 Task: Open a blank sheet, save the file as Peyton.docx Add the quote 'Success is not a destination; it's a continuous journey of growth and self-improvement.' Apply font style 'Lora' and font size 30 Align the text to the Justify .Change the text color to  'Red'
Action: Mouse moved to (197, 178)
Screenshot: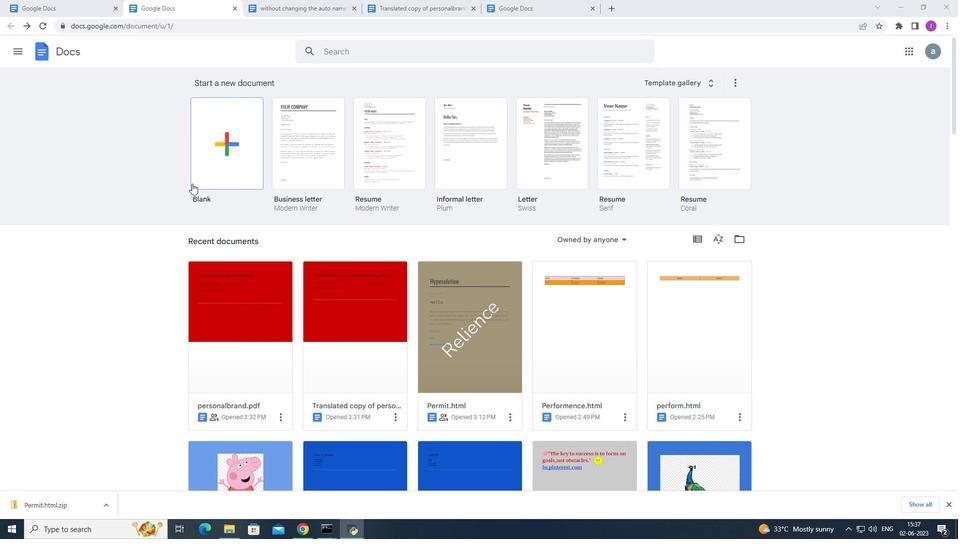 
Action: Mouse pressed left at (197, 178)
Screenshot: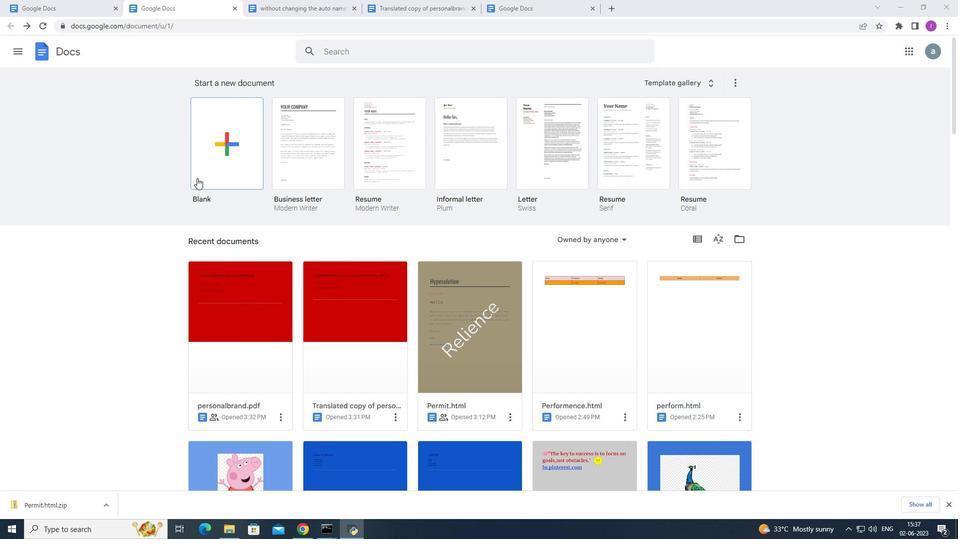 
Action: Mouse moved to (108, 42)
Screenshot: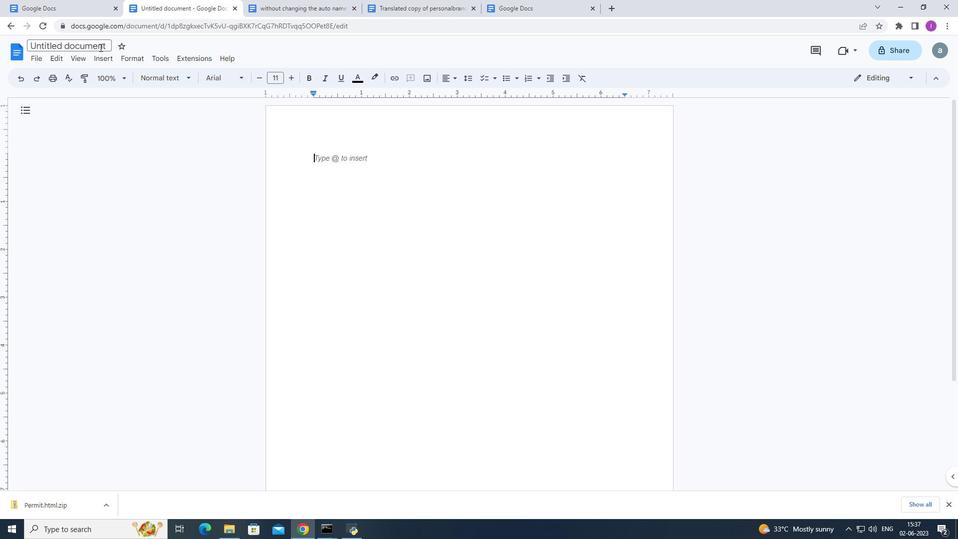 
Action: Mouse pressed left at (108, 42)
Screenshot: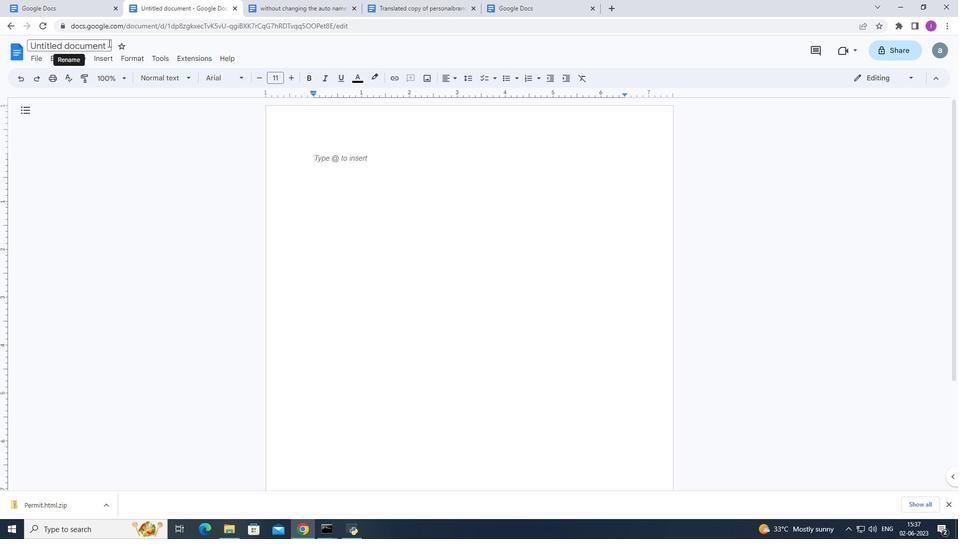 
Action: Mouse moved to (193, 53)
Screenshot: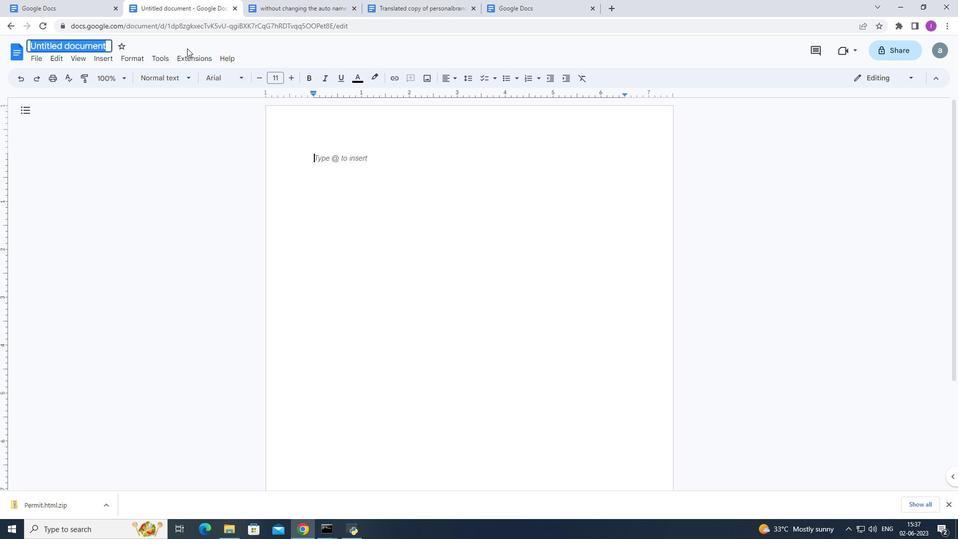 
Action: Key pressed <Key.shift>Peyton.doc
Screenshot: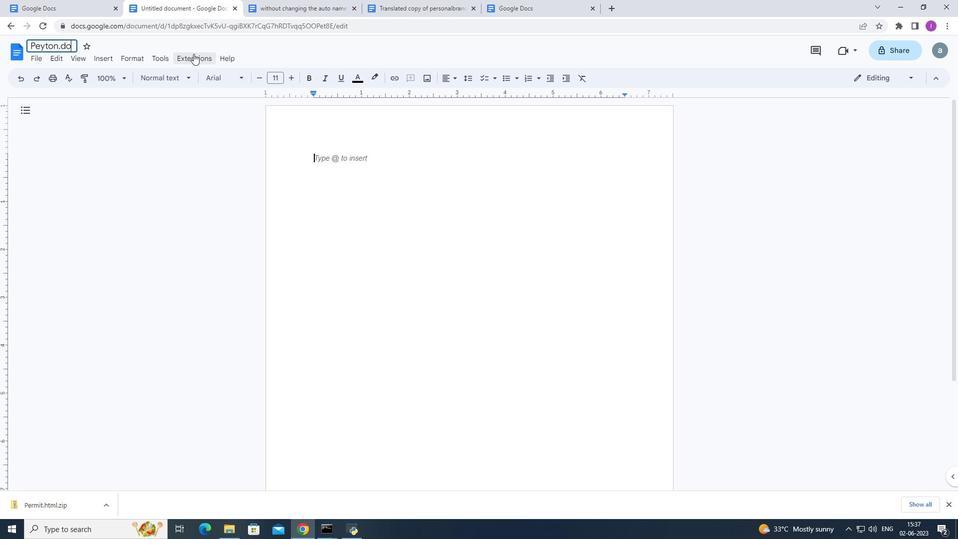 
Action: Mouse moved to (193, 54)
Screenshot: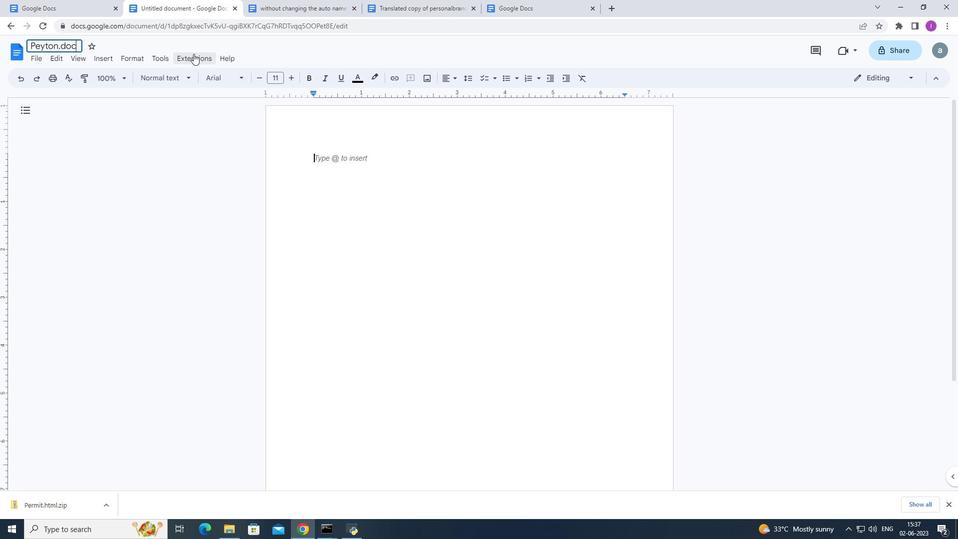 
Action: Key pressed x
Screenshot: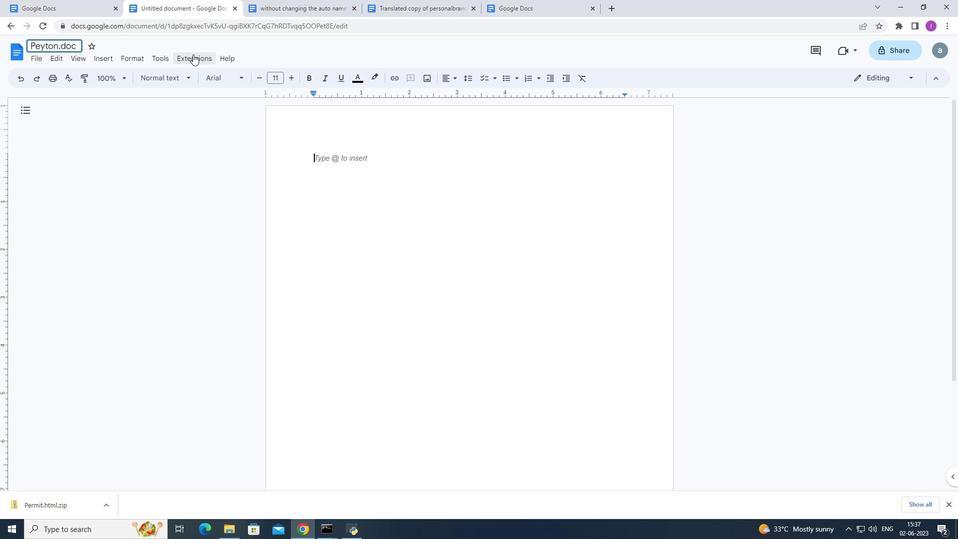 
Action: Mouse moved to (168, 130)
Screenshot: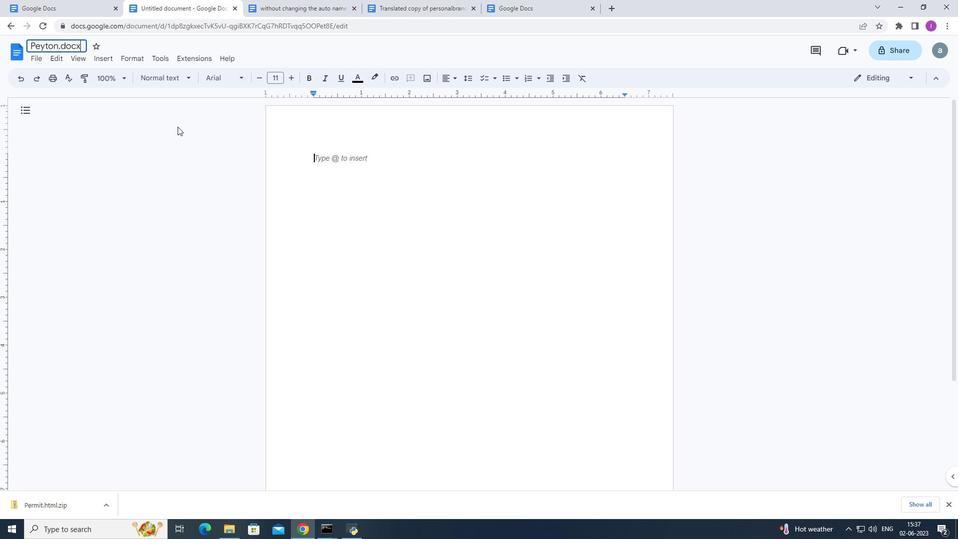 
Action: Mouse pressed left at (168, 130)
Screenshot: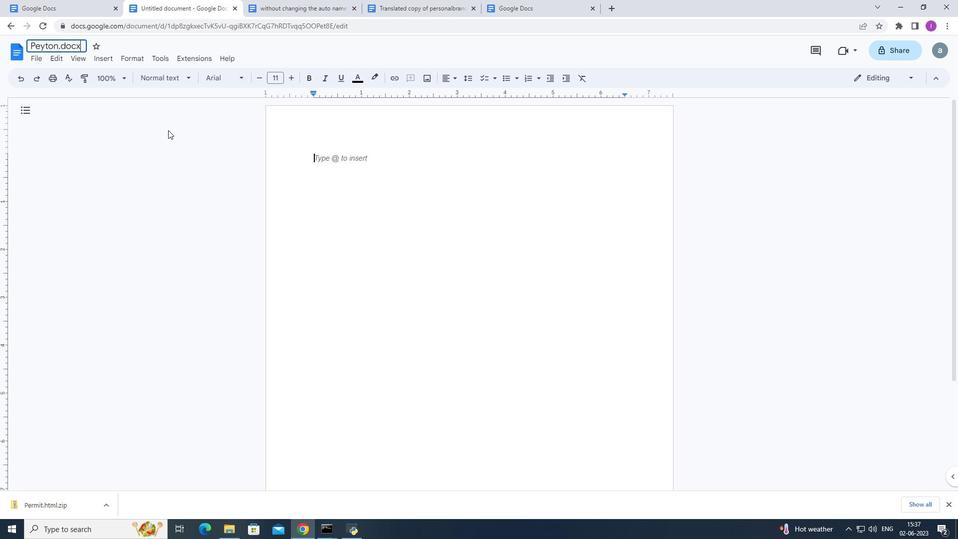 
Action: Mouse moved to (306, 137)
Screenshot: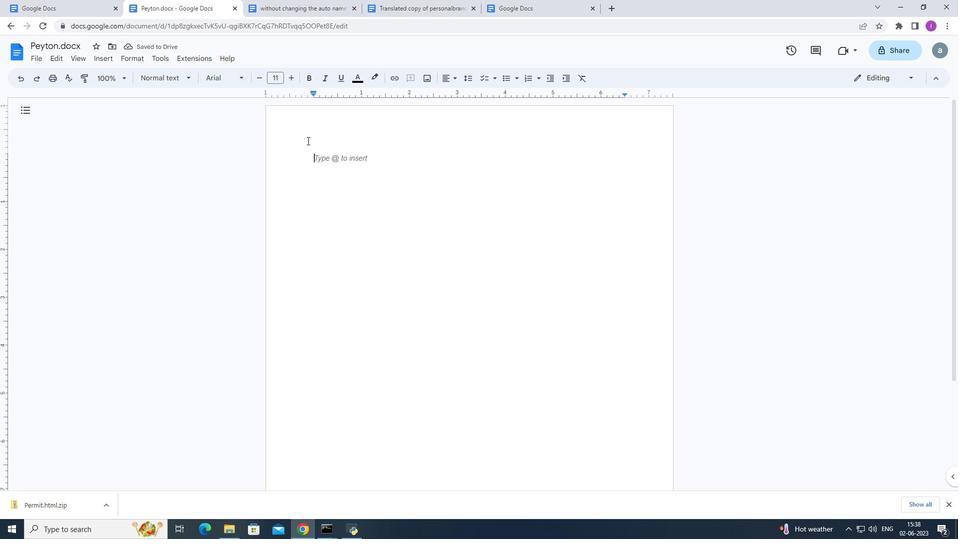 
Action: Key pressed '
Screenshot: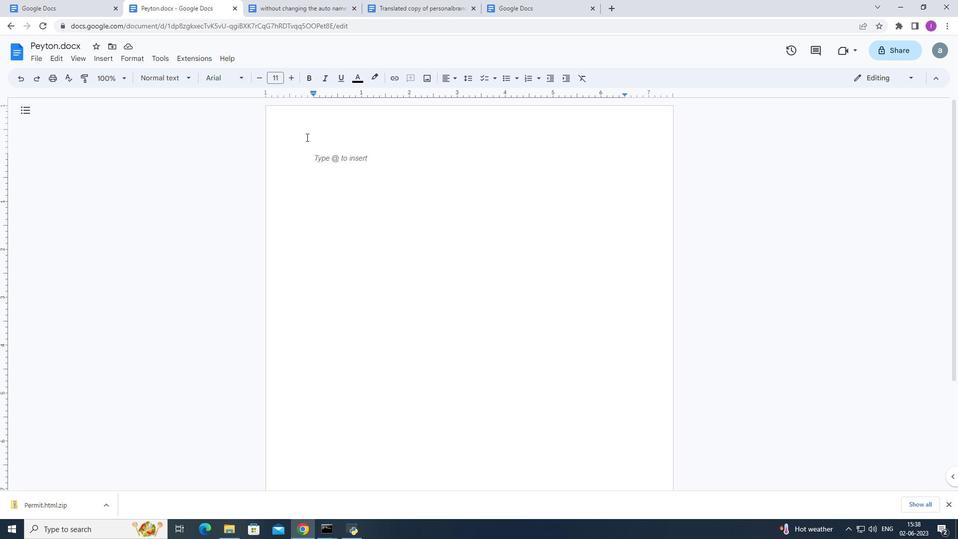 
Action: Mouse moved to (437, 177)
Screenshot: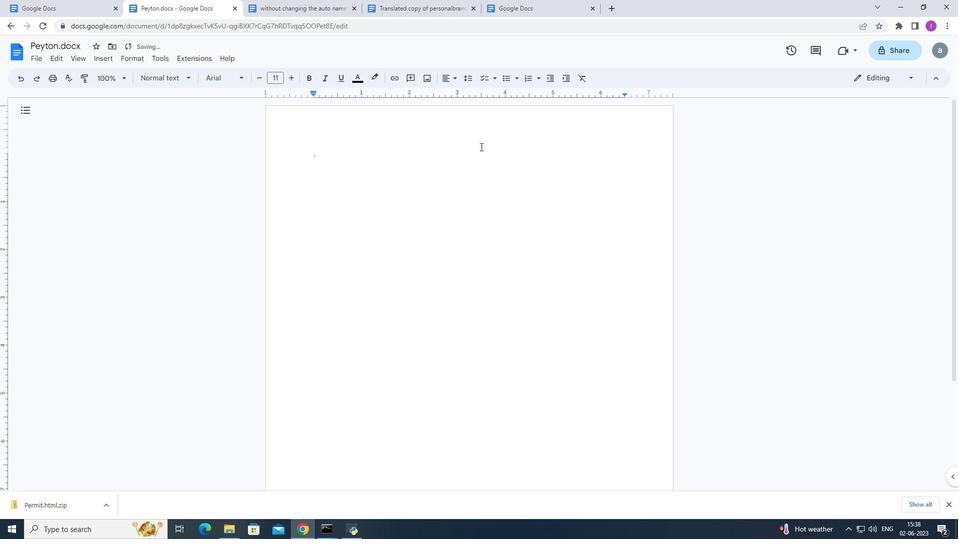 
Action: Key pressed <Key.shift>Success<Key.space>is<Key.space>notadestination
Screenshot: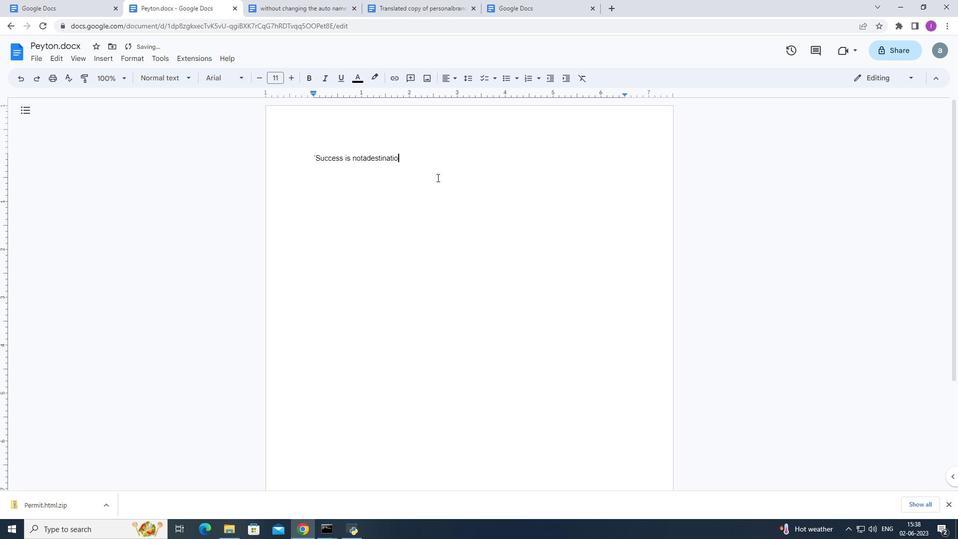 
Action: Mouse moved to (363, 155)
Screenshot: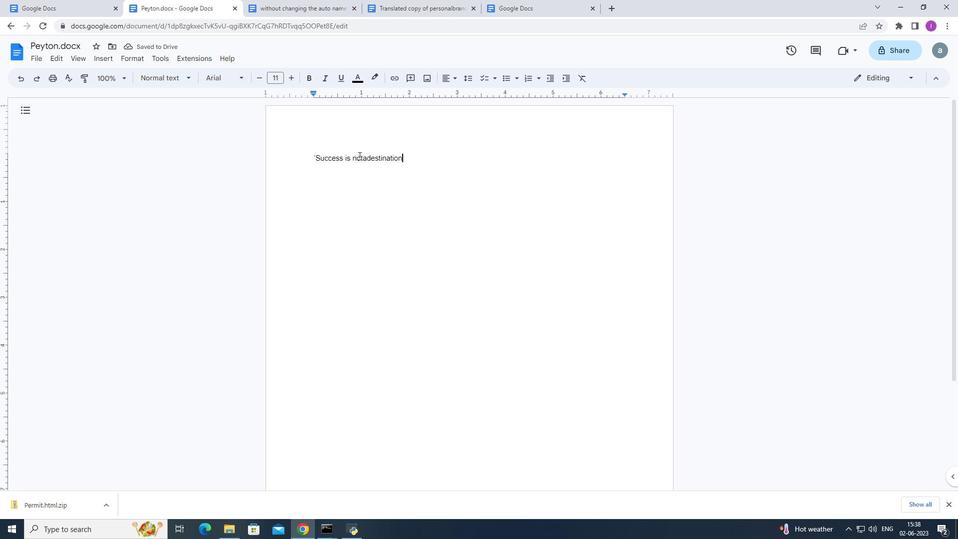 
Action: Mouse pressed left at (363, 155)
Screenshot: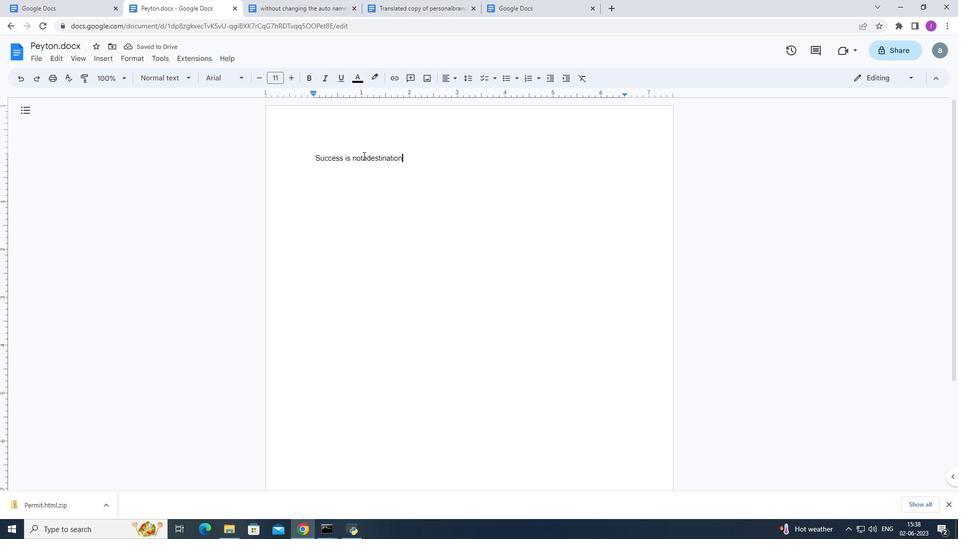 
Action: Mouse moved to (370, 160)
Screenshot: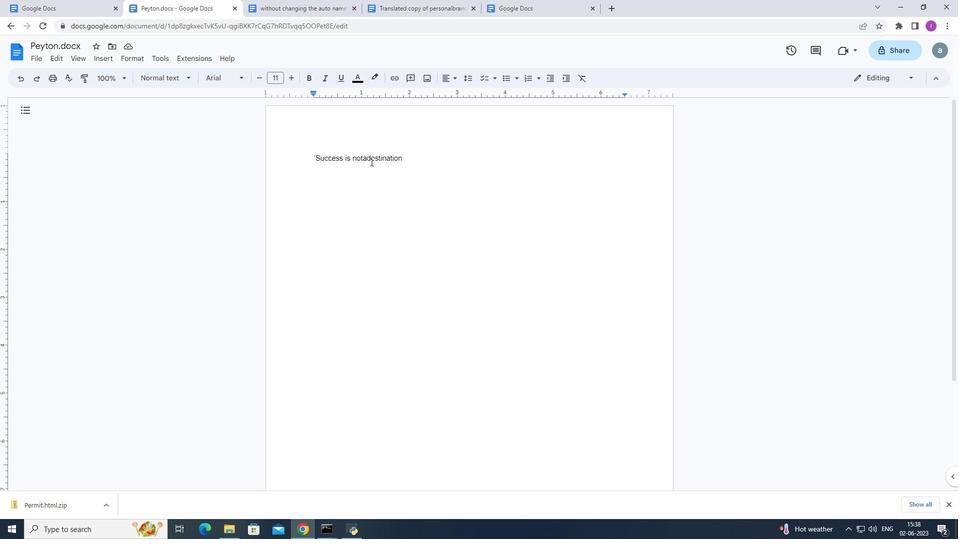 
Action: Key pressed <Key.space>
Screenshot: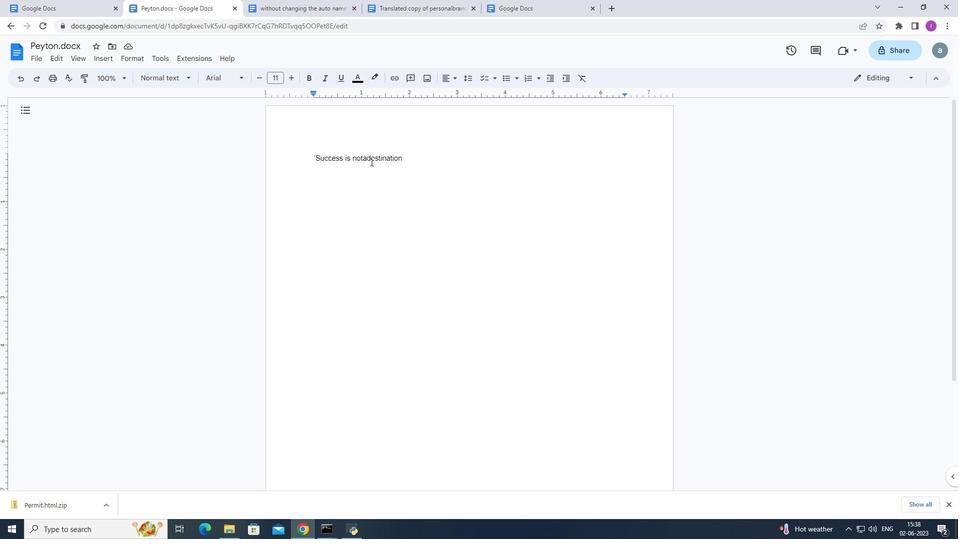 
Action: Mouse moved to (369, 157)
Screenshot: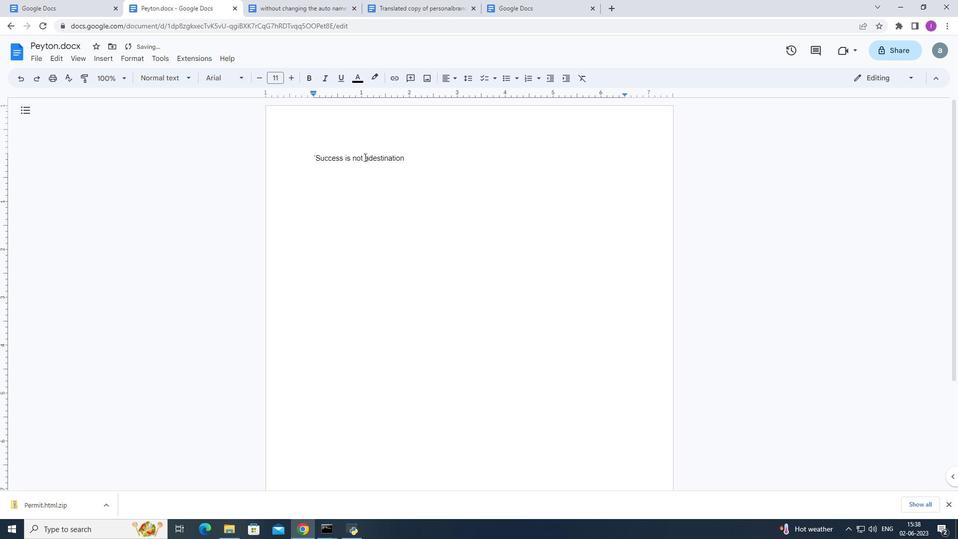 
Action: Mouse pressed left at (369, 157)
Screenshot: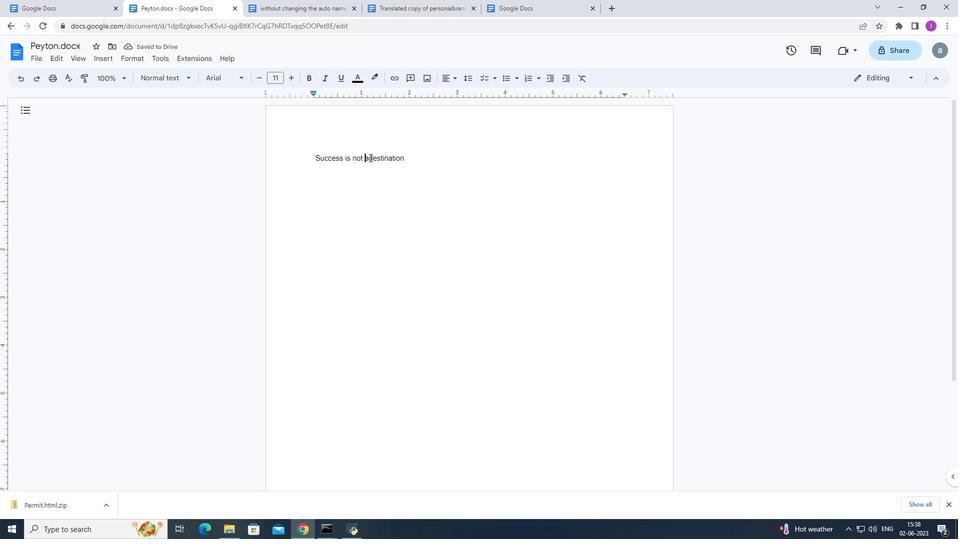 
Action: Mouse moved to (386, 146)
Screenshot: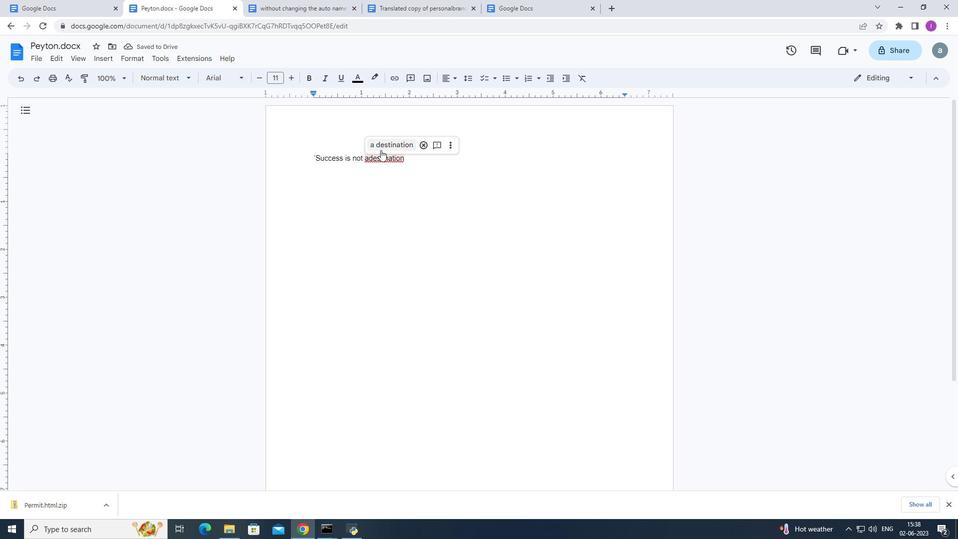 
Action: Mouse pressed left at (386, 146)
Screenshot: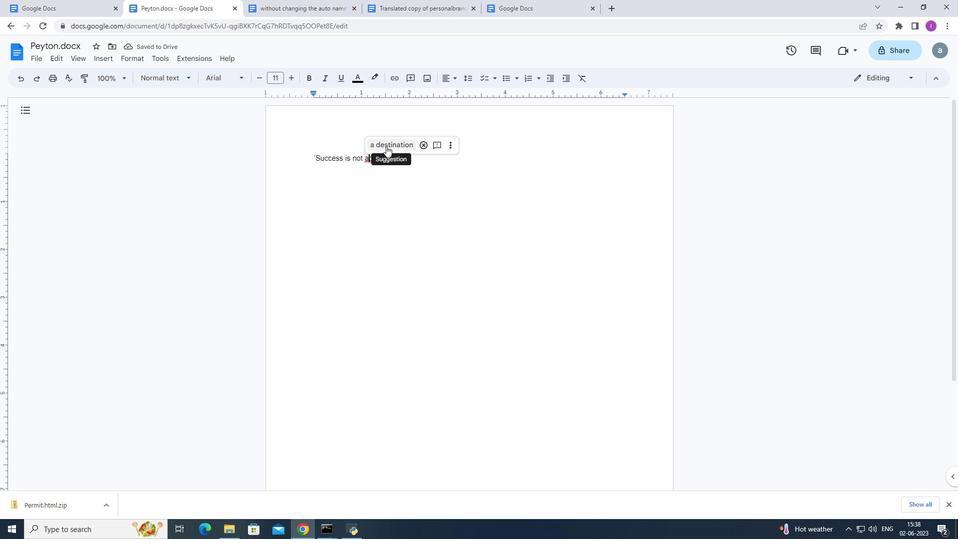
Action: Mouse moved to (425, 148)
Screenshot: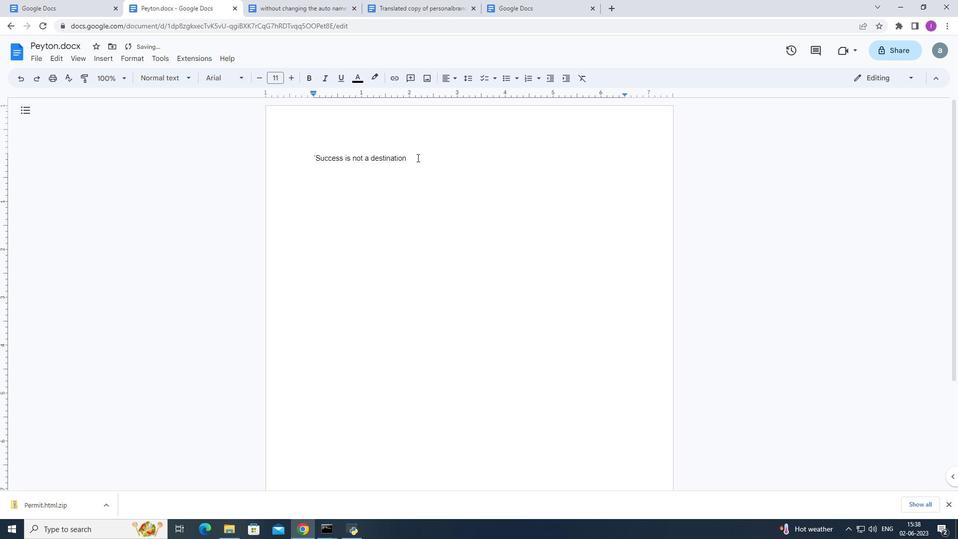 
Action: Key pressed <Key.shift><Key.shift><Key.shift><Key.shift><Key.shift><Key.shift><Key.shift><Key.shift><Key.shift><Key.shift><Key.shift><Key.shift><Key.shift><Key.shift><Key.shift><Key.shift><Key.shift><Key.shift><Key.shift><Key.shift><Key.shift><Key.shift><Key.shift><Key.shift><Key.shift><Key.shift><Key.shift><Key.shift><Key.shift><Key.shift><Key.shift><Key.shift>:<Key.backspace>;it's<Key.space>a<Key.space>continuousn<Key.space><Key.backspace><Key.backspace><Key.space>journeynof<Key.space>
Screenshot: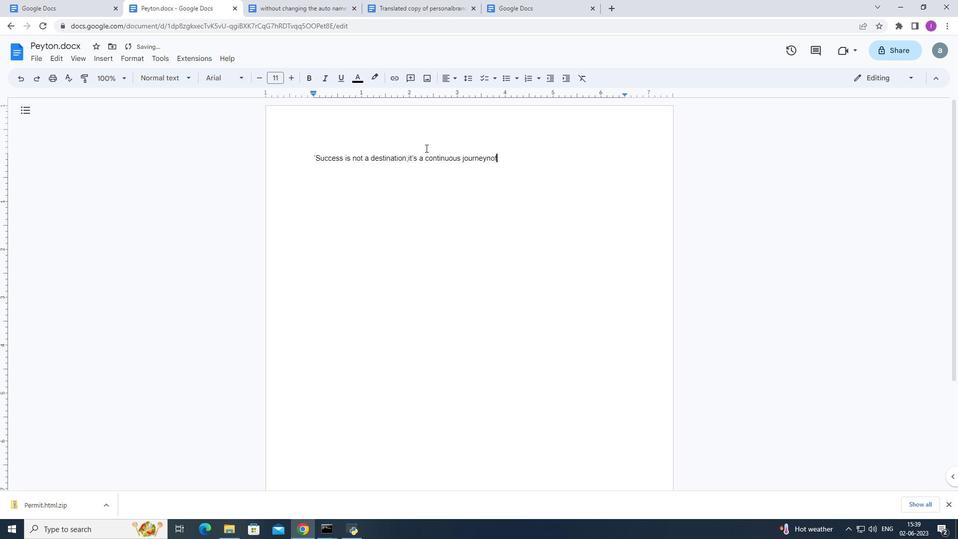
Action: Mouse moved to (486, 157)
Screenshot: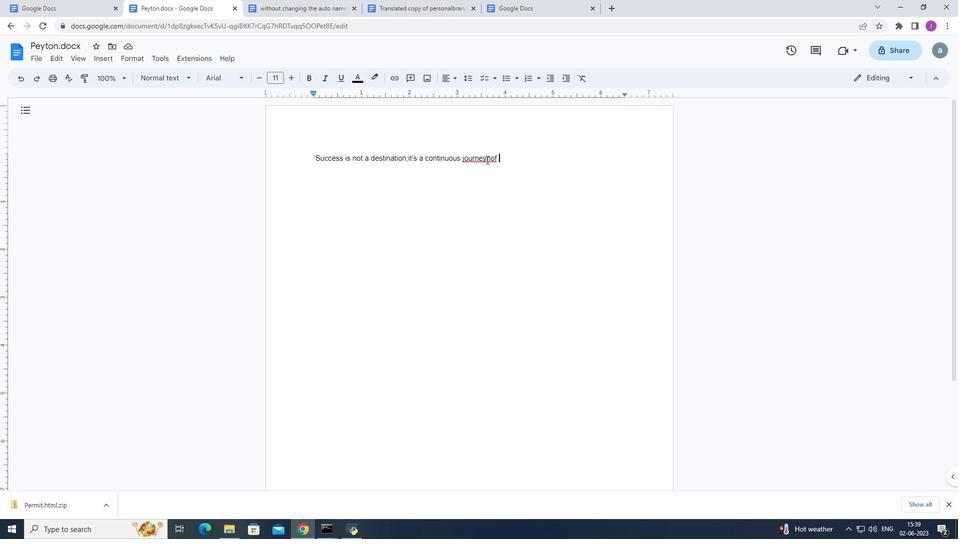 
Action: Mouse pressed left at (486, 157)
Screenshot: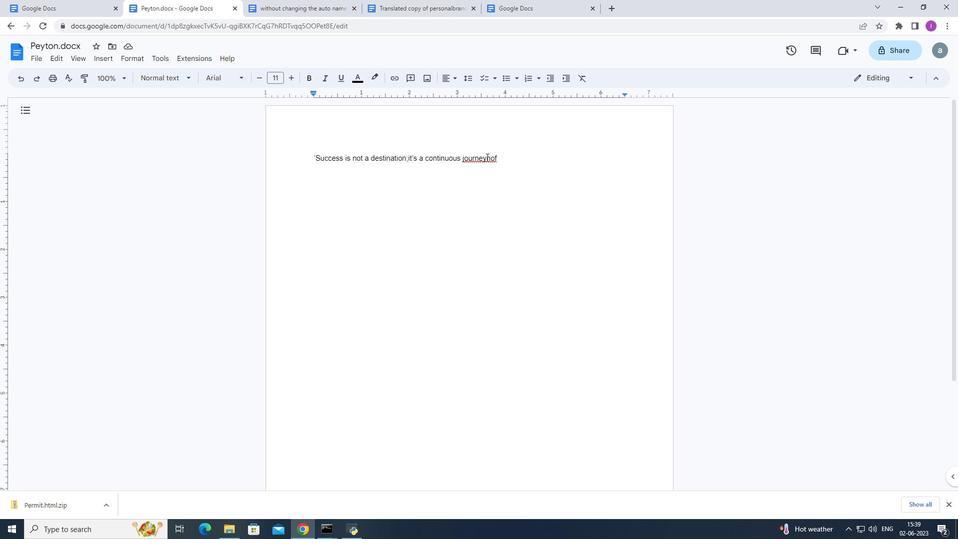 
Action: Mouse moved to (488, 145)
Screenshot: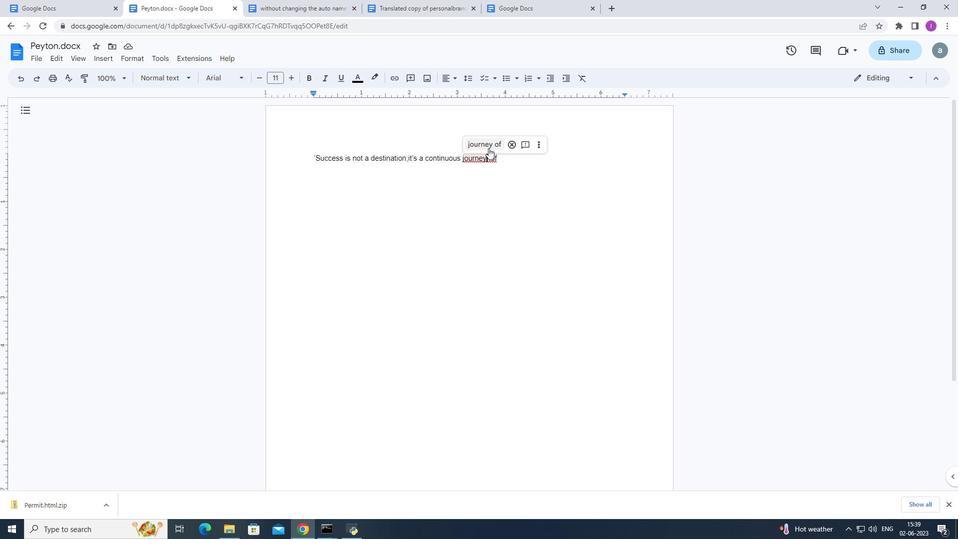 
Action: Mouse pressed left at (488, 145)
Screenshot: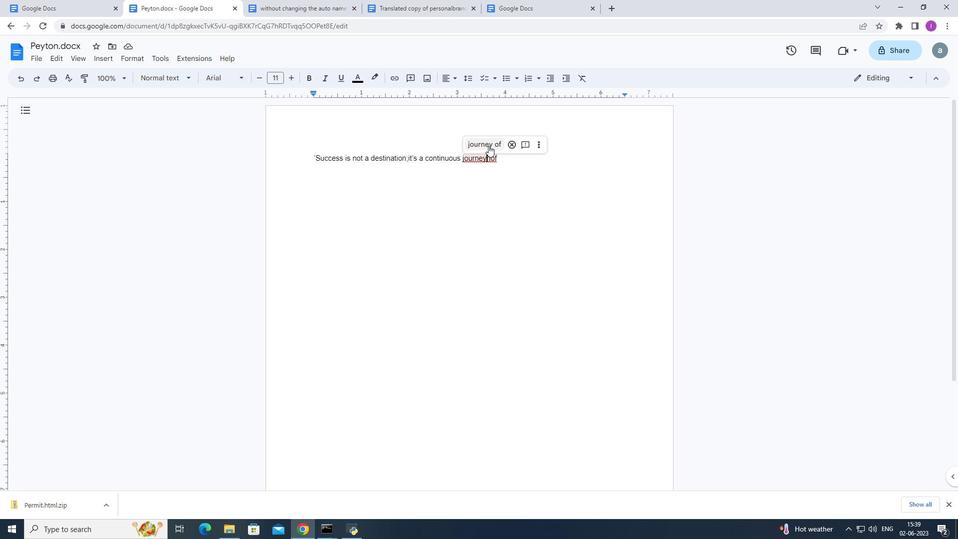 
Action: Mouse moved to (510, 158)
Screenshot: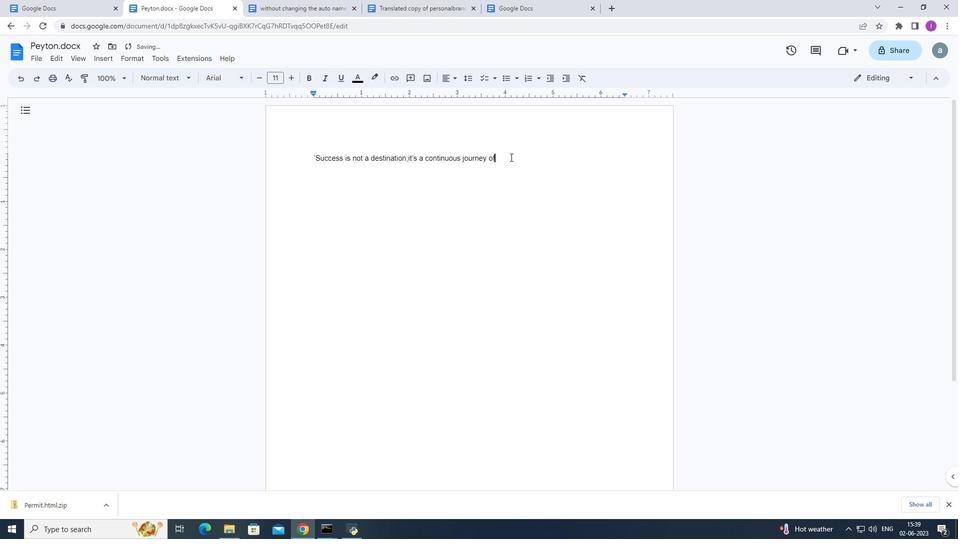 
Action: Key pressed <Key.space>growth<Key.space>and<Key.space>self-improvement.'
Screenshot: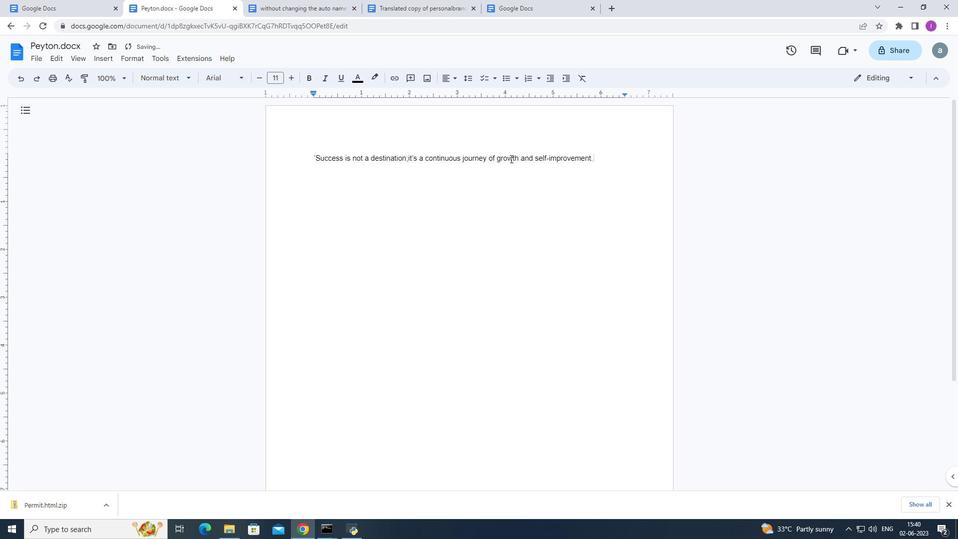 
Action: Mouse moved to (612, 160)
Screenshot: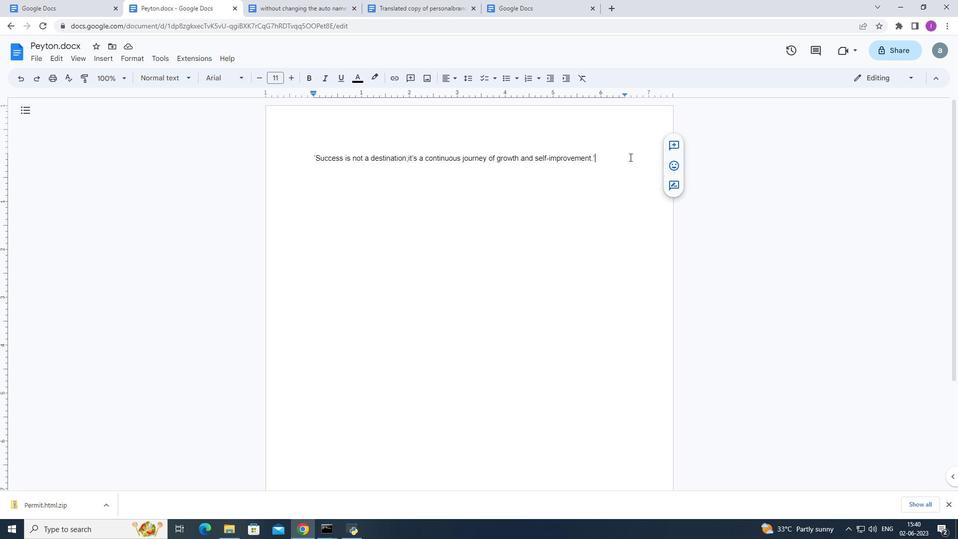 
Action: Mouse pressed left at (612, 160)
Screenshot: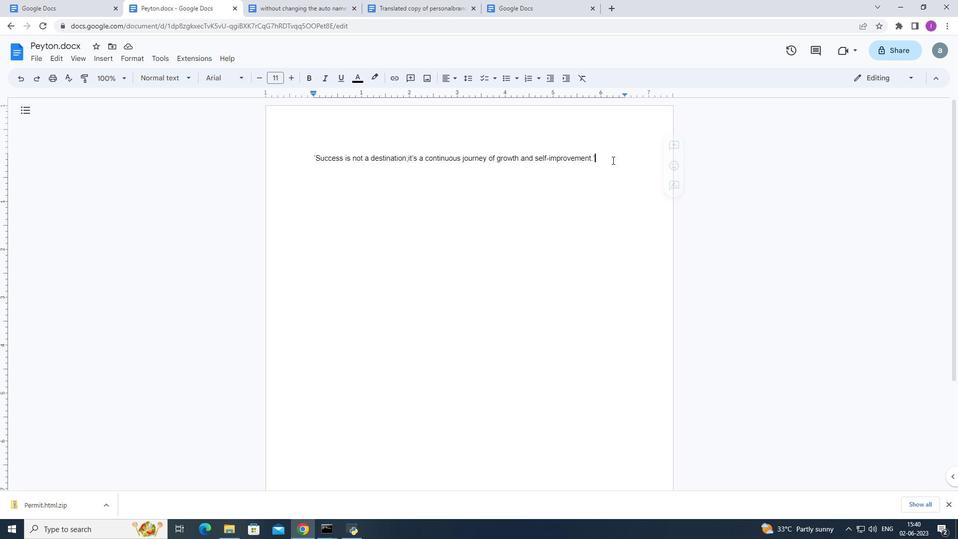 
Action: Mouse moved to (243, 74)
Screenshot: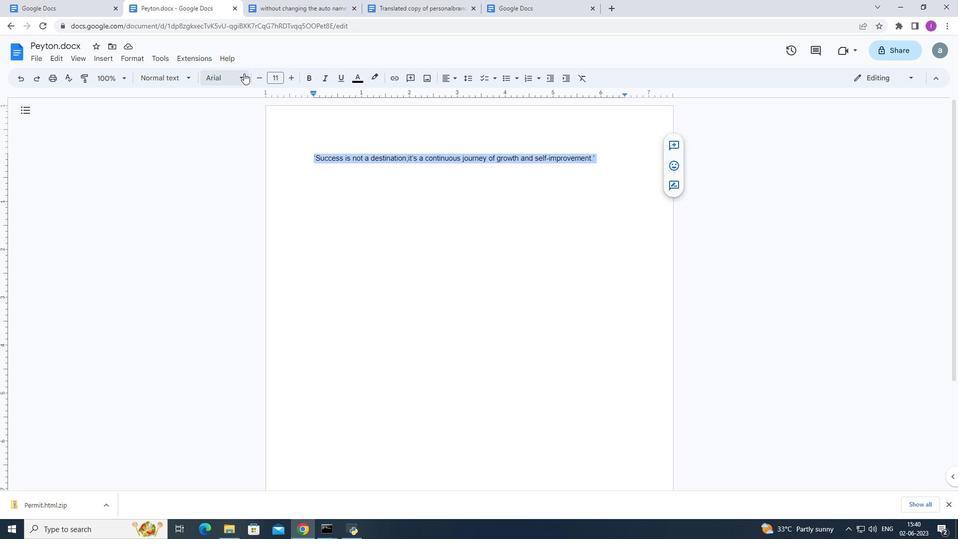 
Action: Mouse pressed left at (243, 74)
Screenshot: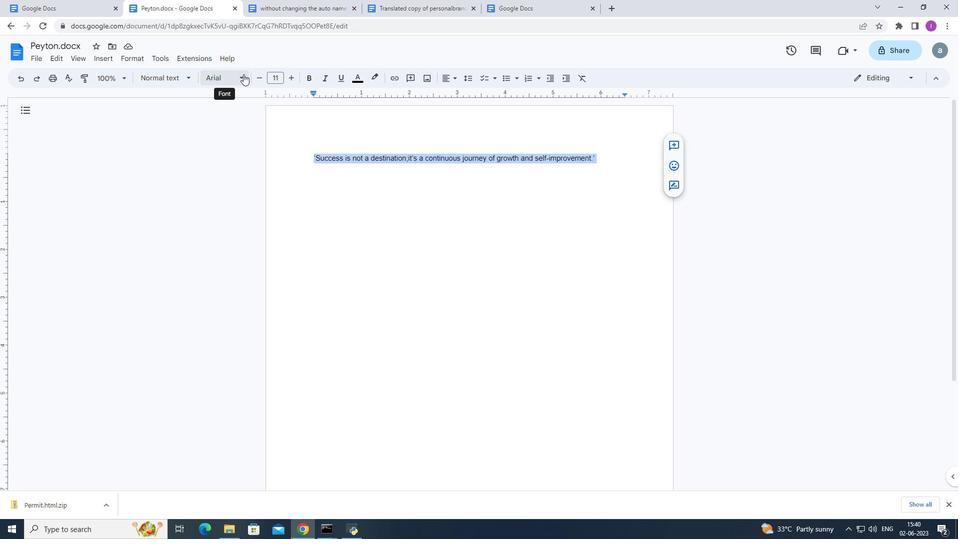 
Action: Mouse moved to (226, 410)
Screenshot: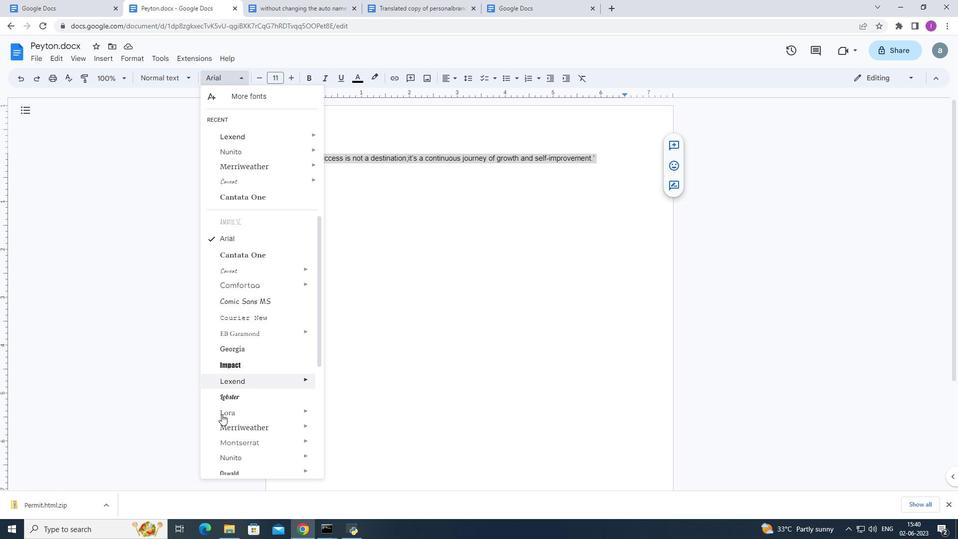 
Action: Mouse pressed left at (226, 410)
Screenshot: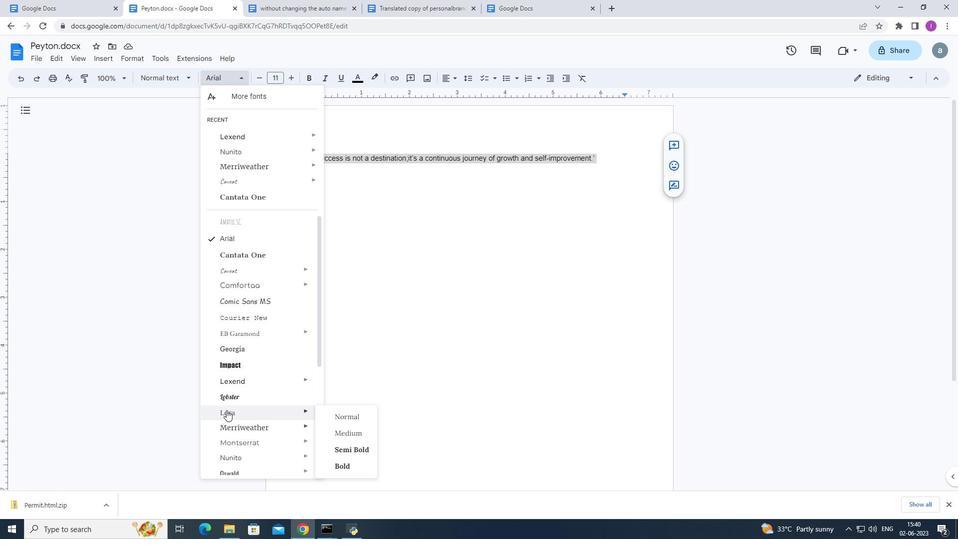 
Action: Mouse moved to (280, 77)
Screenshot: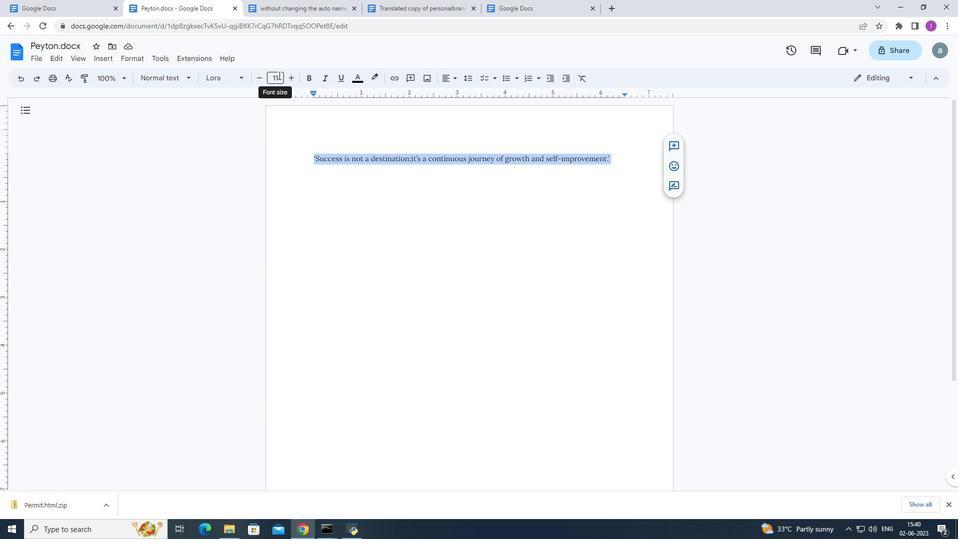 
Action: Mouse pressed left at (280, 77)
Screenshot: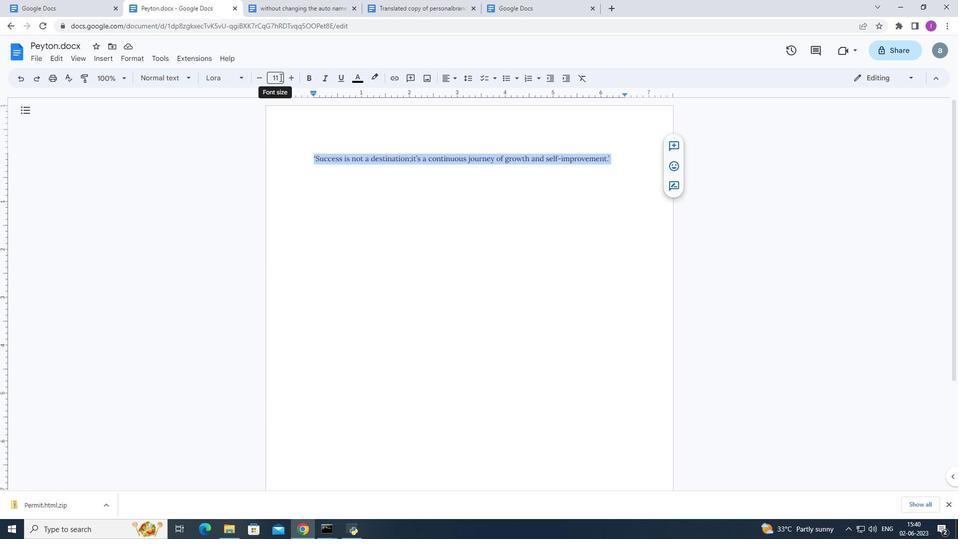 
Action: Mouse moved to (264, 82)
Screenshot: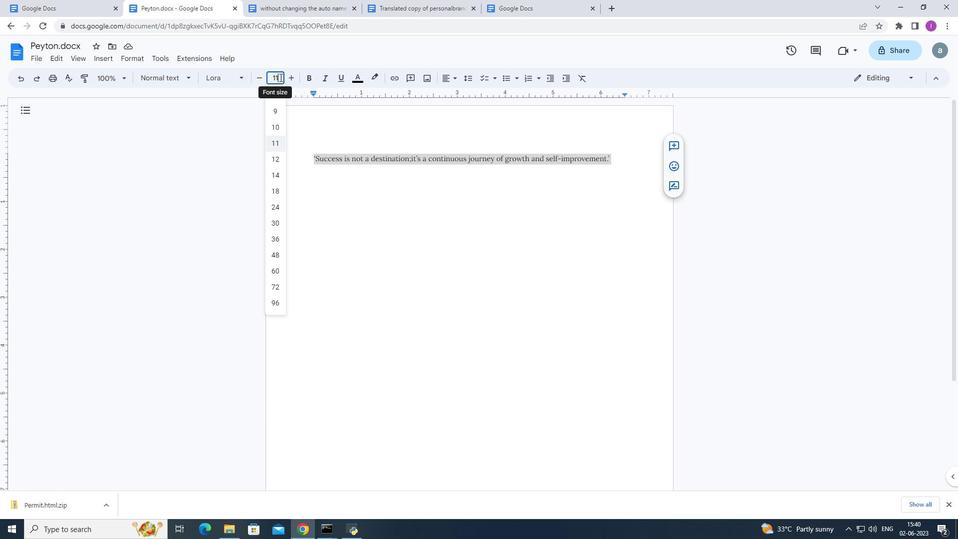 
Action: Mouse pressed left at (264, 82)
Screenshot: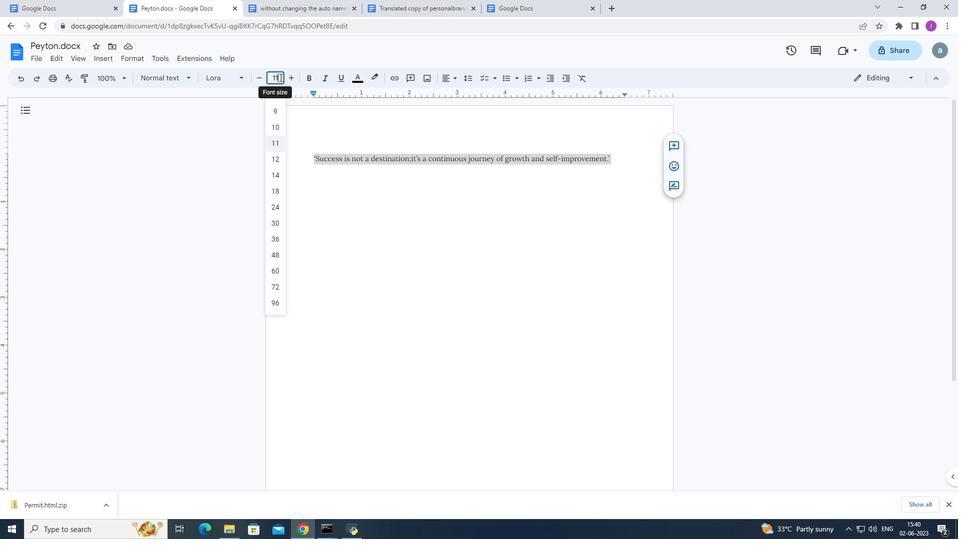 
Action: Mouse moved to (279, 76)
Screenshot: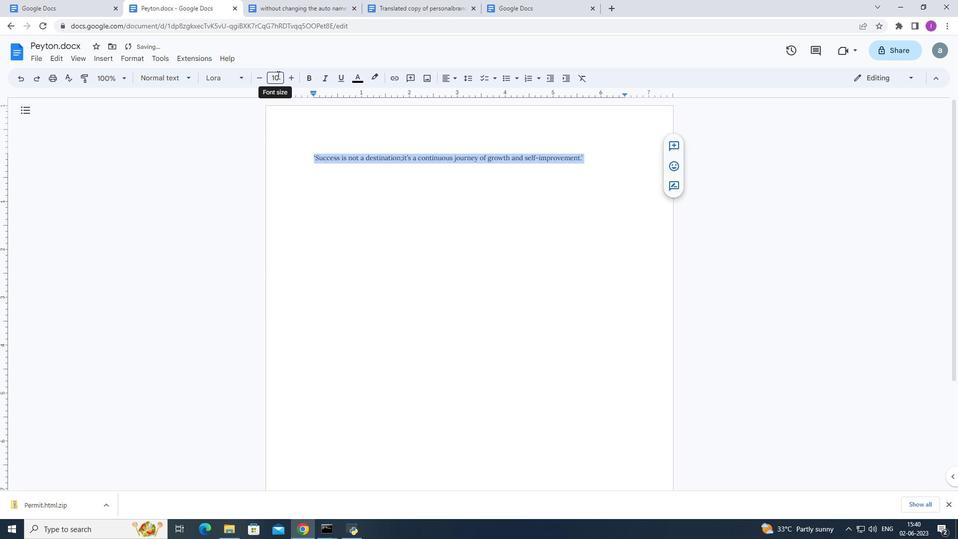 
Action: Mouse pressed left at (279, 76)
Screenshot: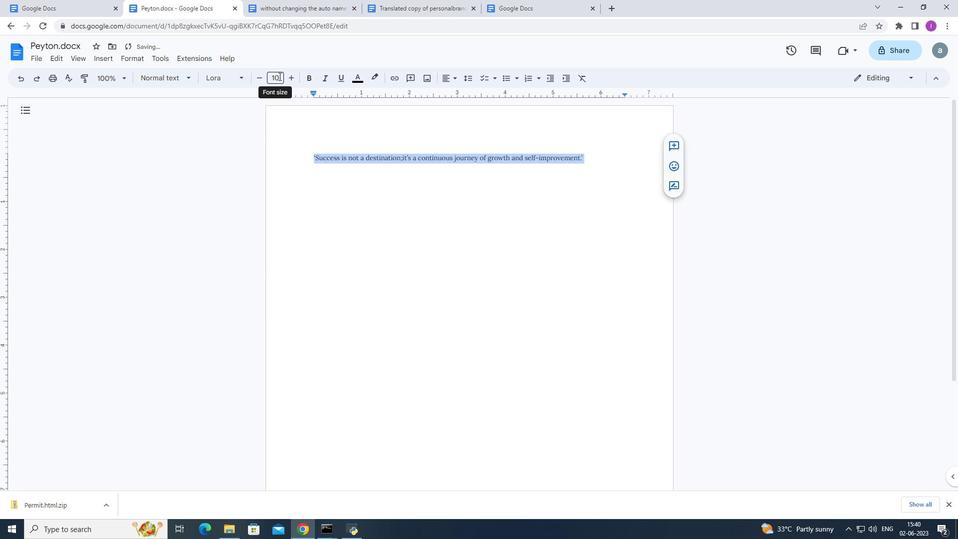 
Action: Mouse moved to (318, 99)
Screenshot: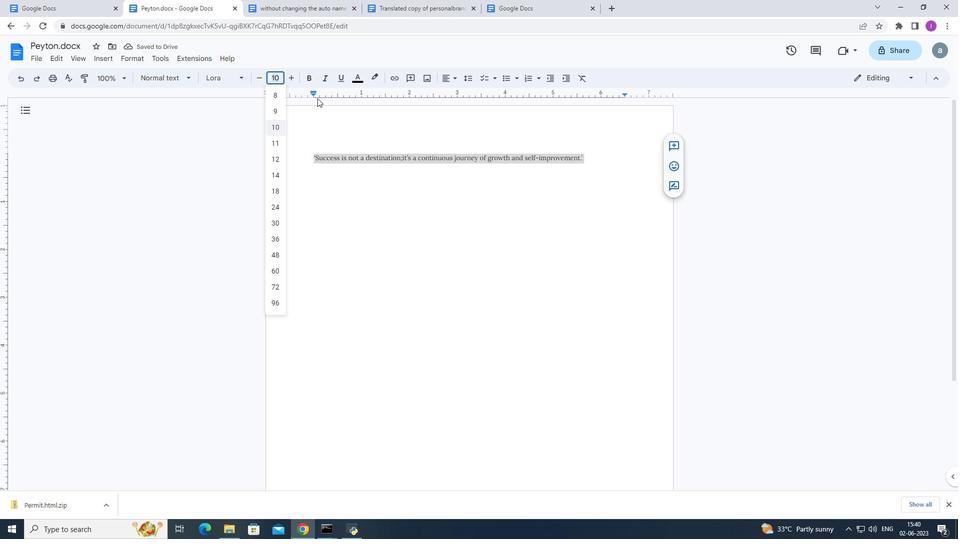 
Action: Key pressed 30<Key.enter>
Screenshot: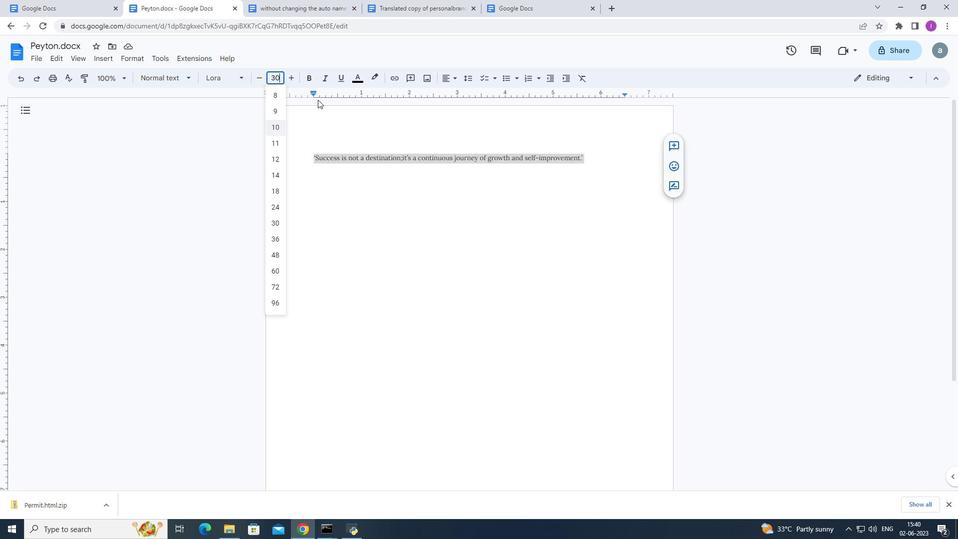 
Action: Mouse moved to (356, 80)
Screenshot: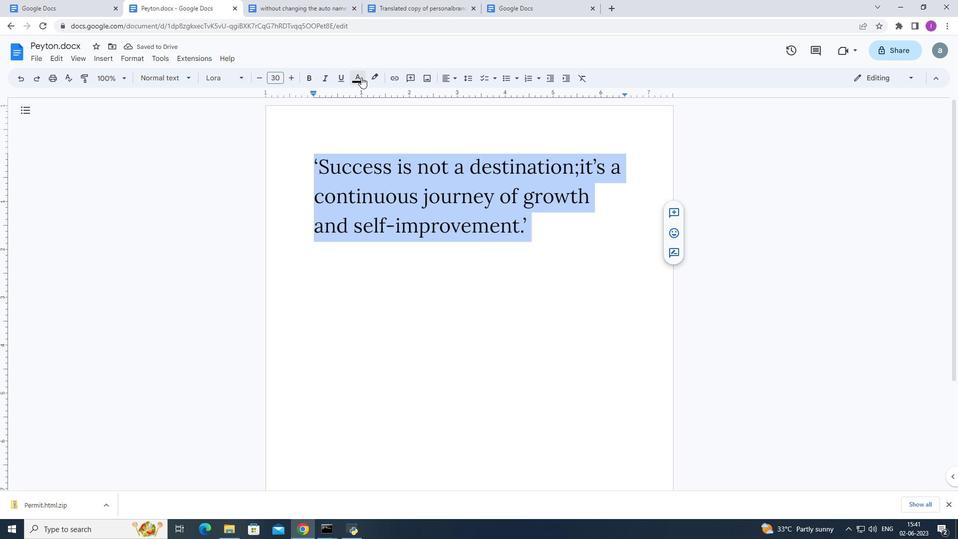 
Action: Mouse pressed left at (356, 80)
Screenshot: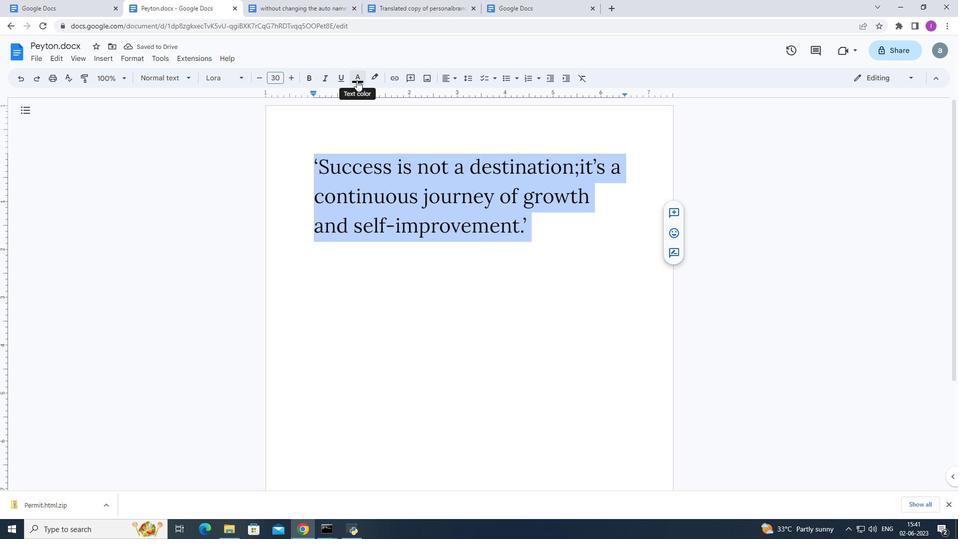 
Action: Mouse moved to (372, 110)
Screenshot: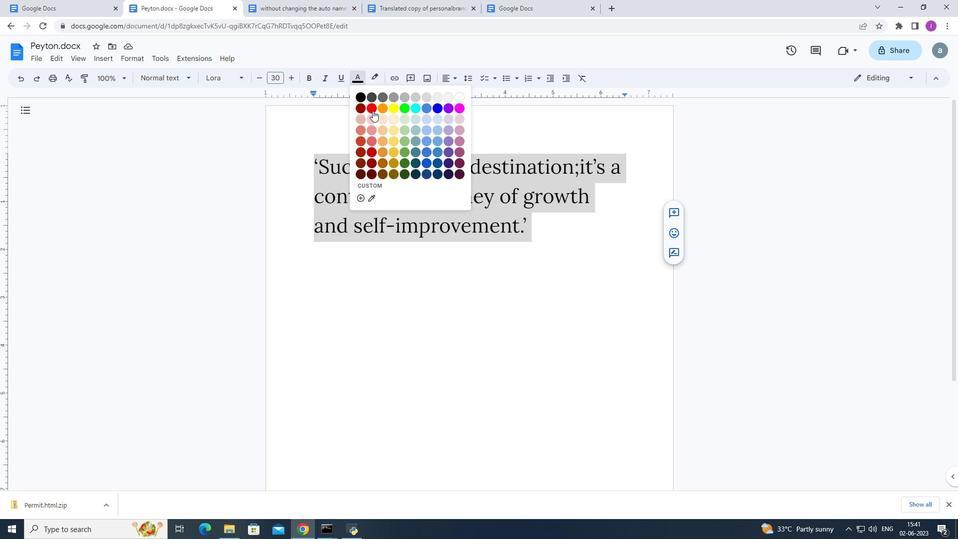 
Action: Mouse pressed left at (372, 110)
Screenshot: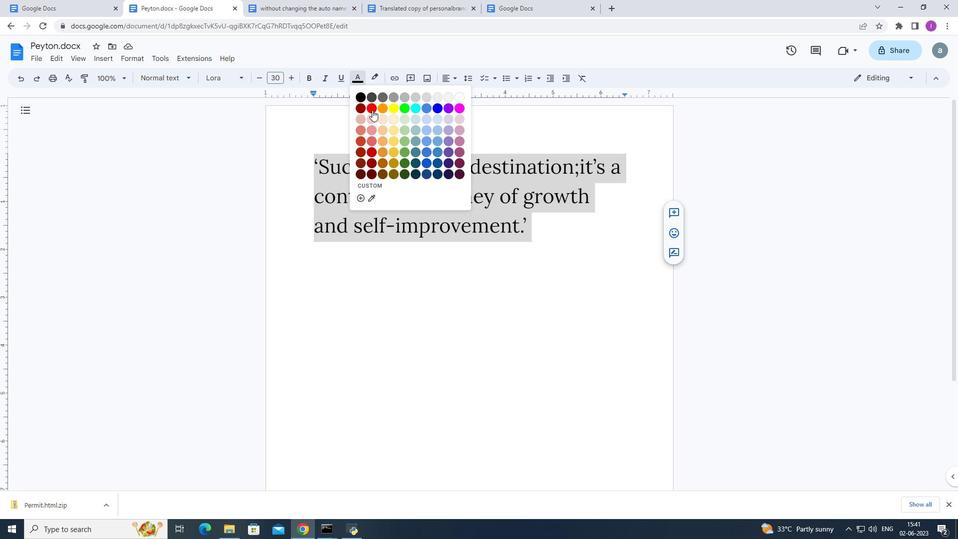 
Action: Mouse moved to (211, 290)
Screenshot: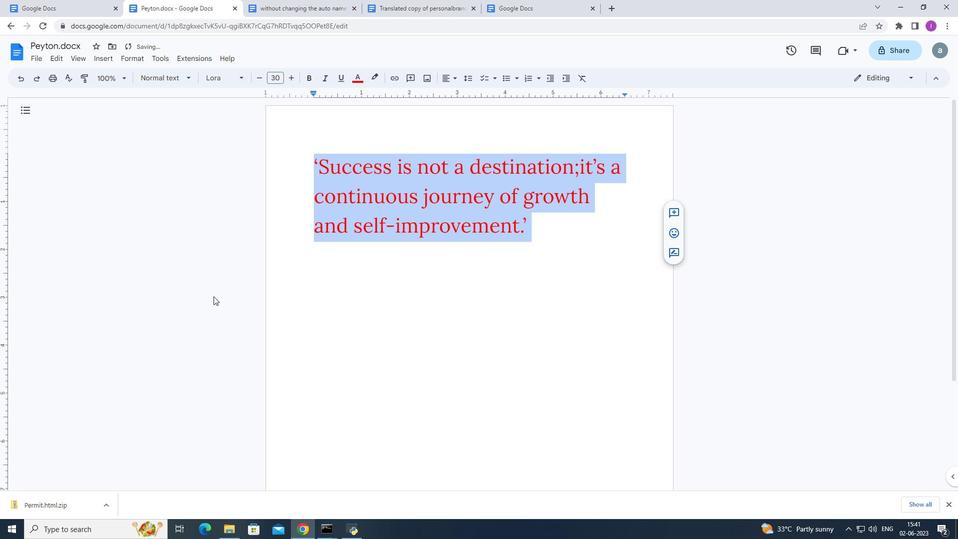
Action: Mouse pressed left at (211, 290)
Screenshot: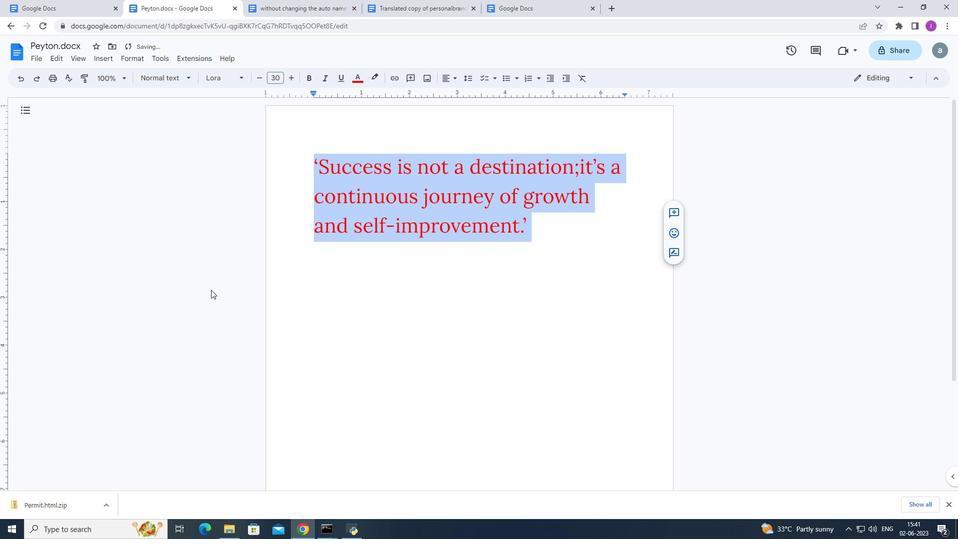 
Action: Mouse moved to (123, 343)
Screenshot: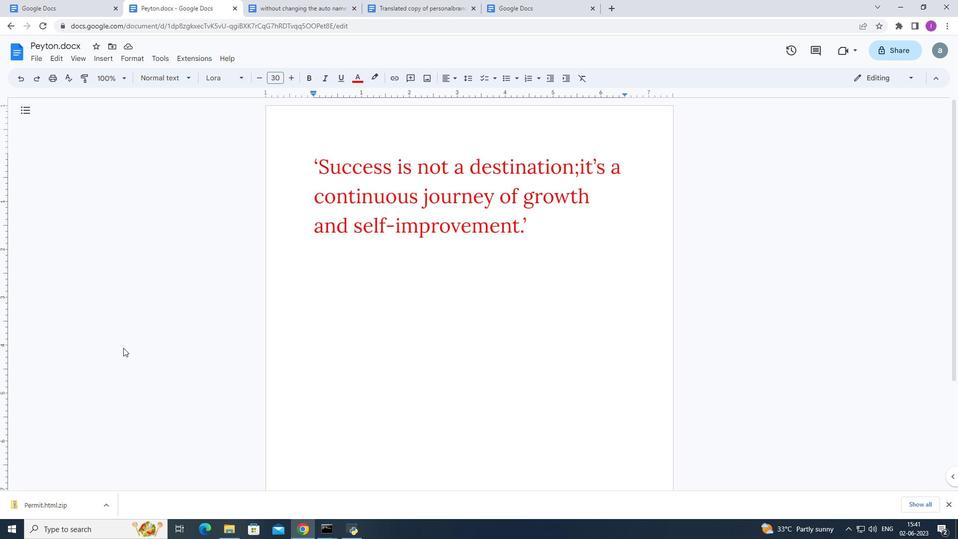 
